 Task: Add Kettle & Fire Mushroom Bisque Soup With Chicken Bone Broth to the cart.
Action: Mouse moved to (276, 118)
Screenshot: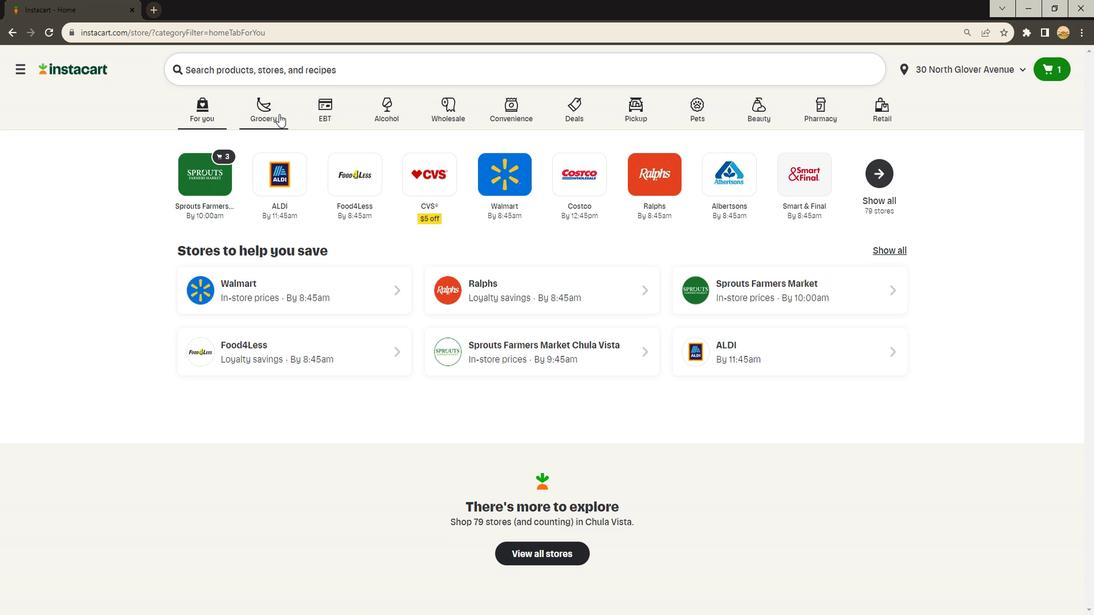 
Action: Mouse pressed left at (276, 118)
Screenshot: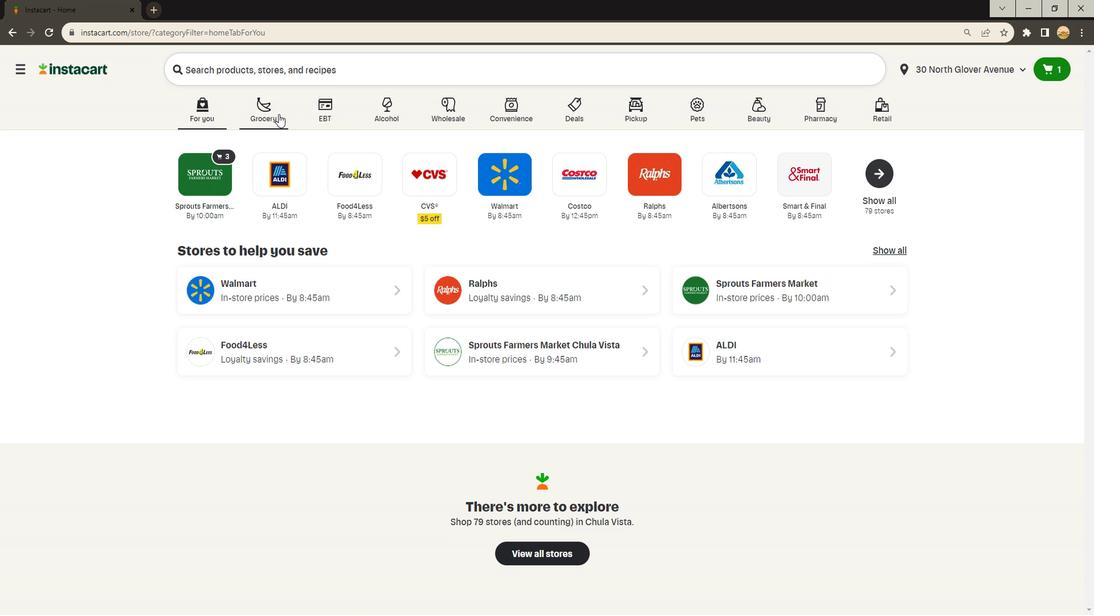 
Action: Mouse moved to (282, 317)
Screenshot: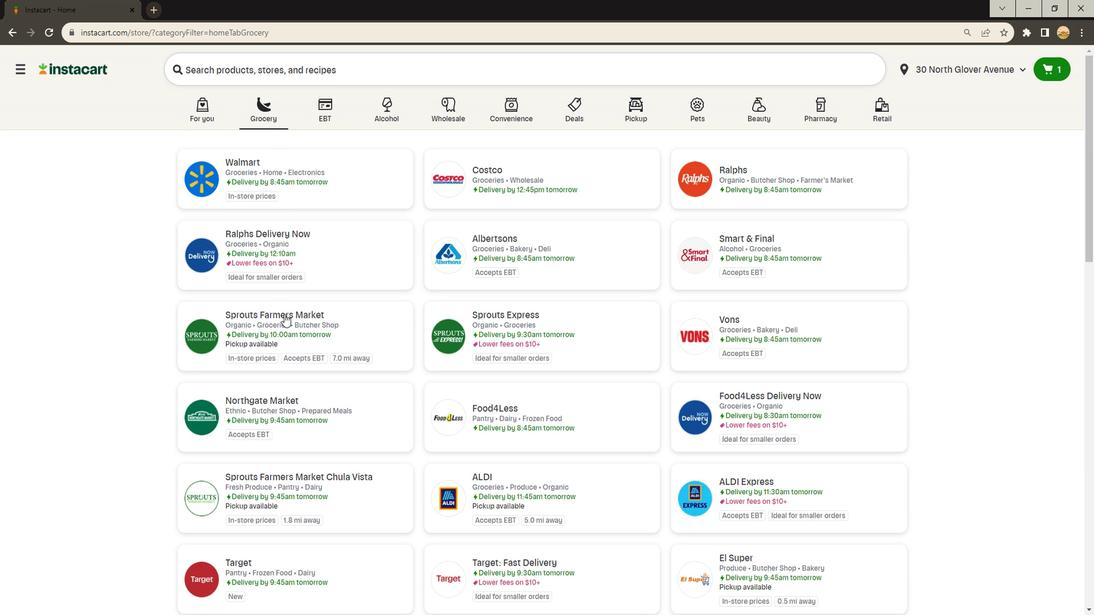 
Action: Mouse pressed left at (282, 317)
Screenshot: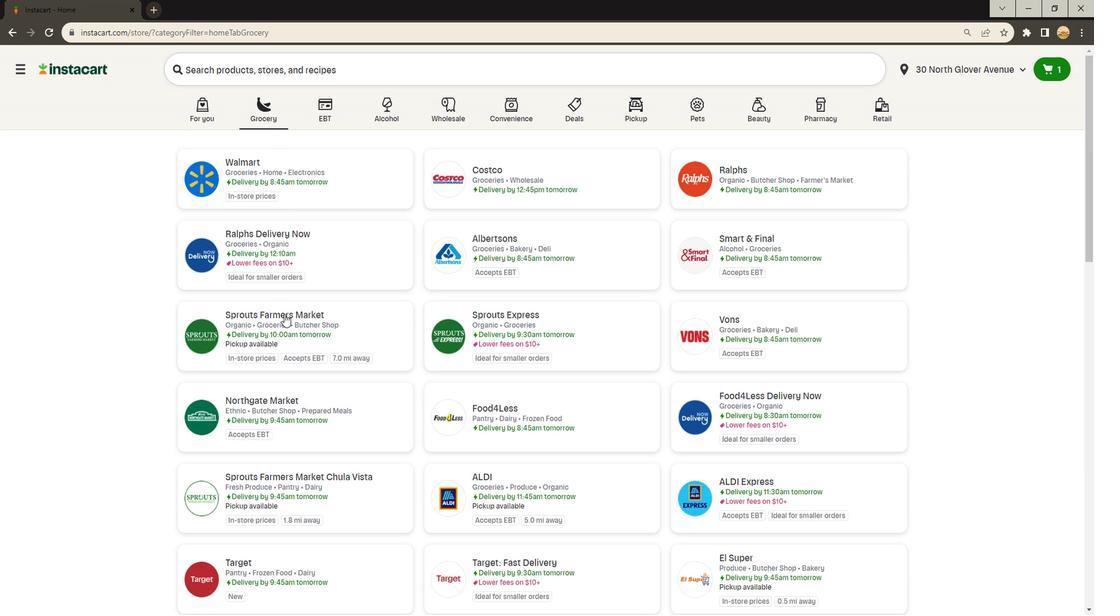 
Action: Mouse moved to (122, 298)
Screenshot: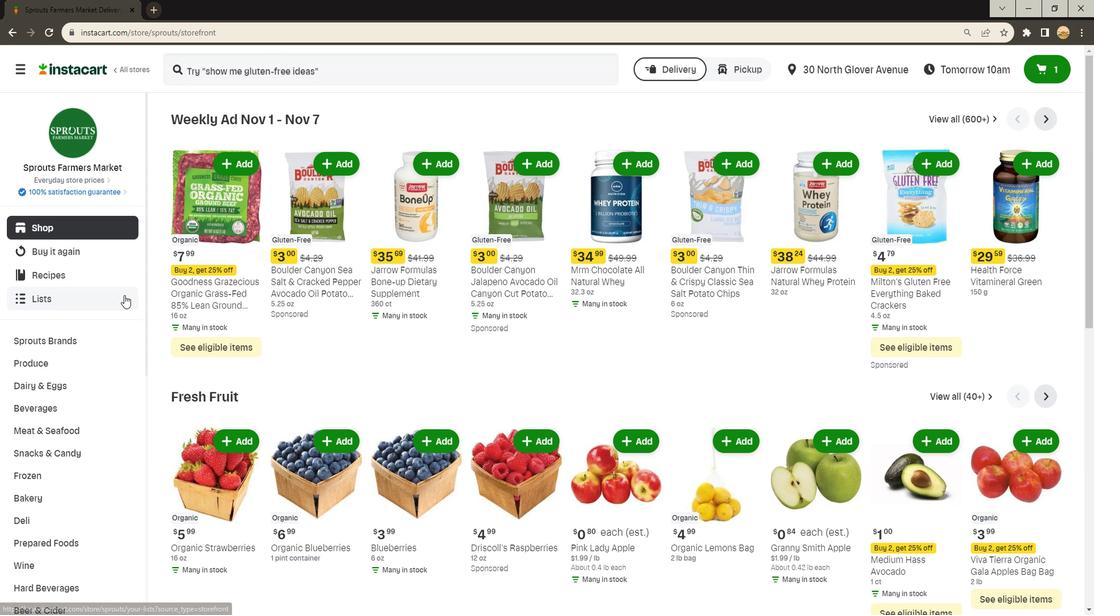 
Action: Mouse scrolled (122, 297) with delta (0, 0)
Screenshot: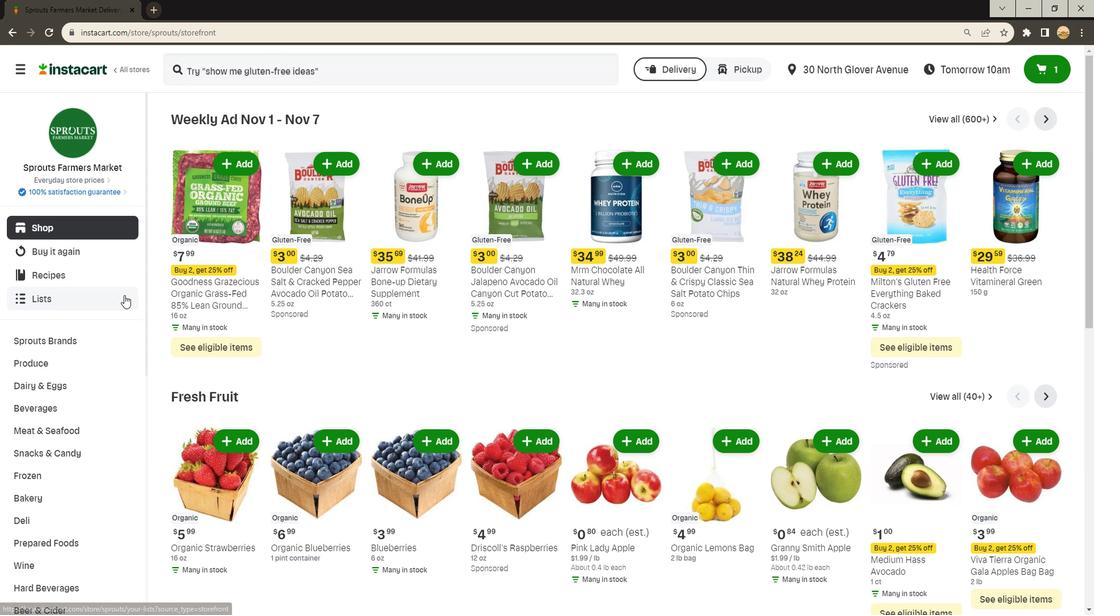 
Action: Mouse moved to (120, 298)
Screenshot: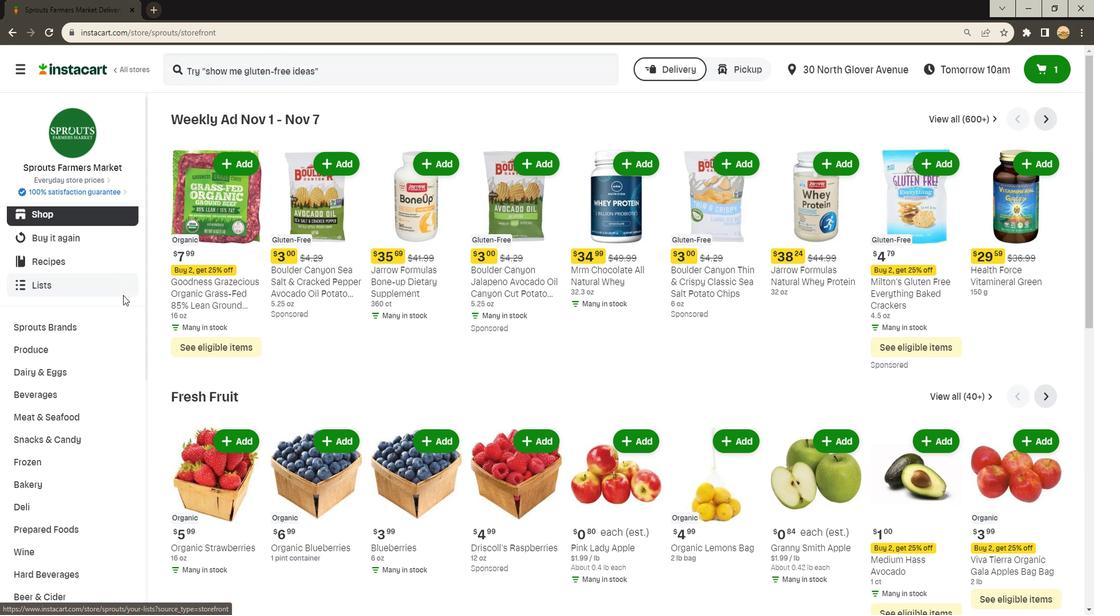
Action: Mouse scrolled (120, 297) with delta (0, 0)
Screenshot: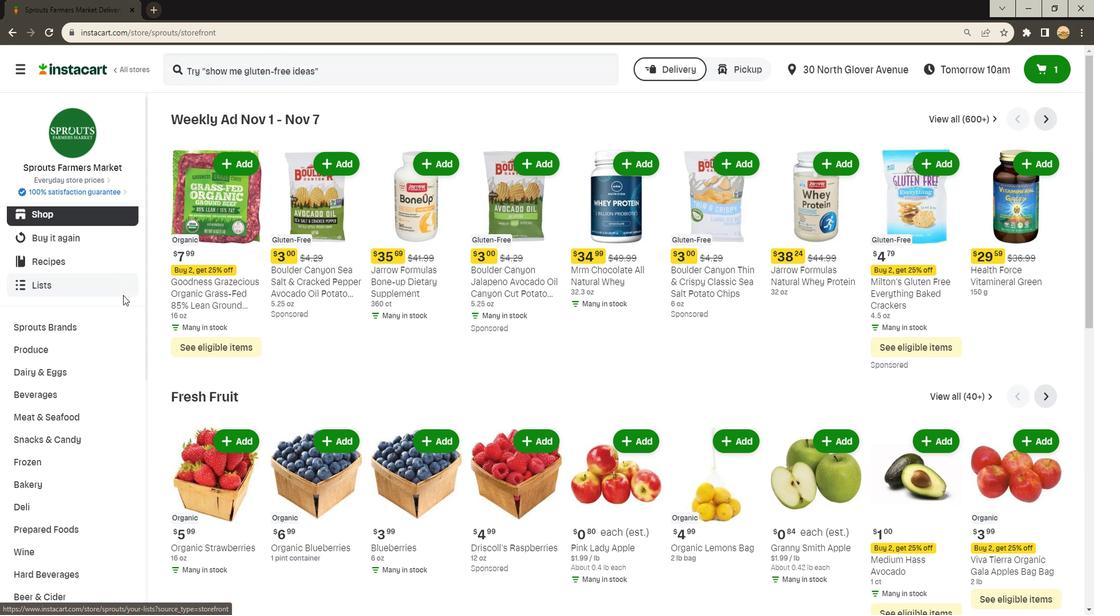 
Action: Mouse moved to (119, 298)
Screenshot: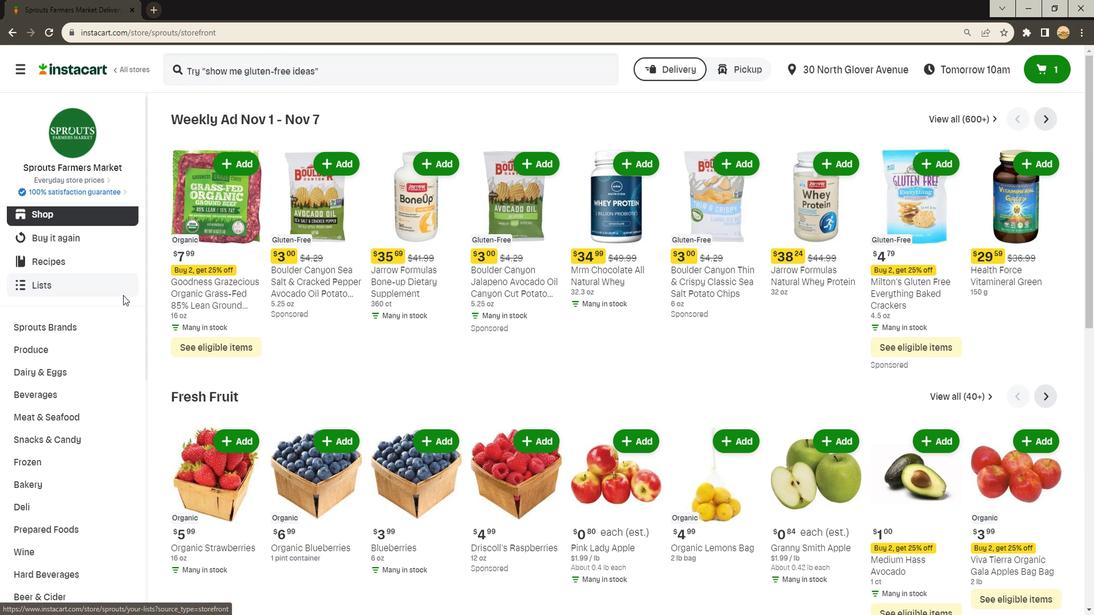 
Action: Mouse scrolled (119, 297) with delta (0, 0)
Screenshot: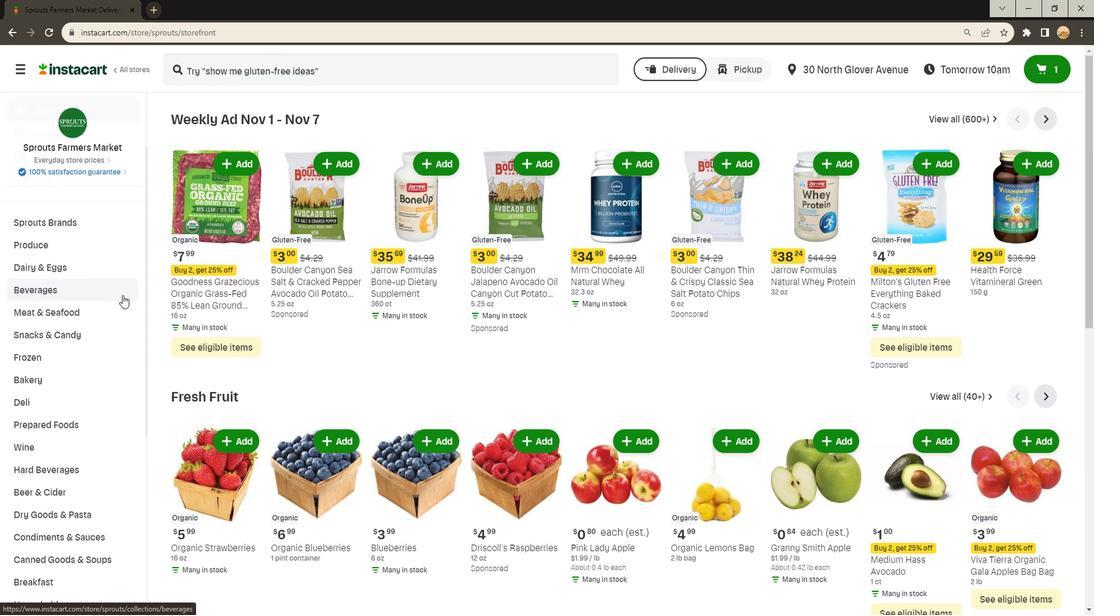 
Action: Mouse scrolled (119, 297) with delta (0, 0)
Screenshot: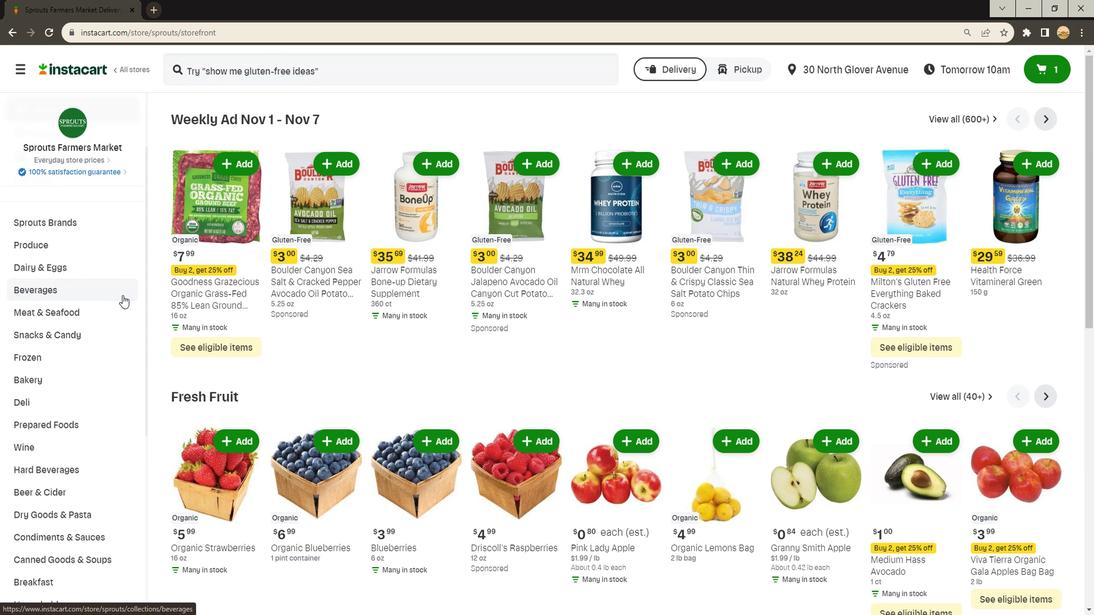 
Action: Mouse scrolled (119, 297) with delta (0, 0)
Screenshot: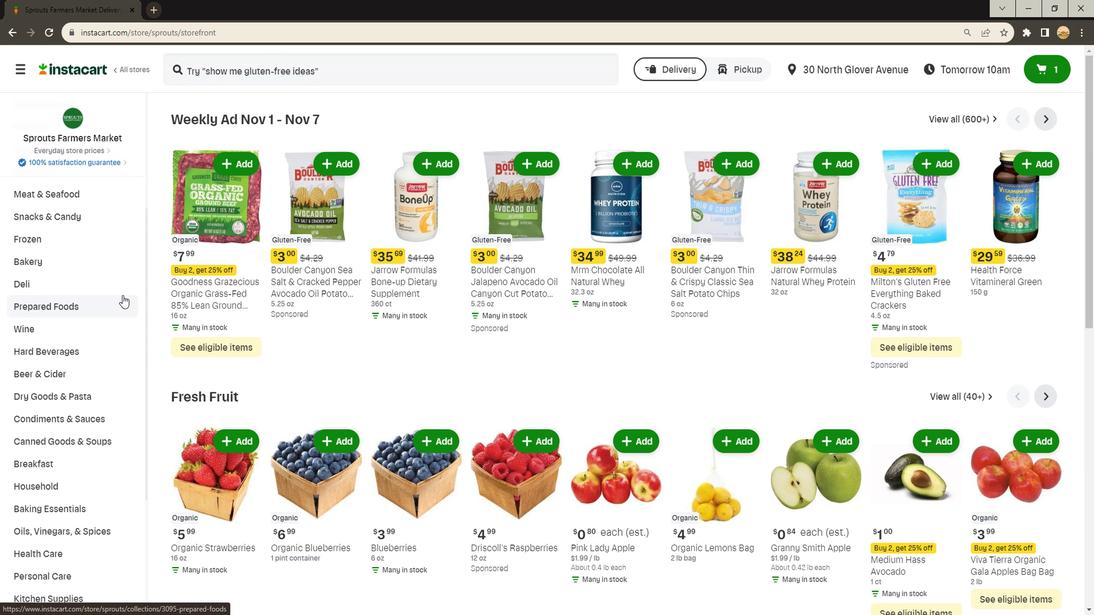 
Action: Mouse moved to (58, 388)
Screenshot: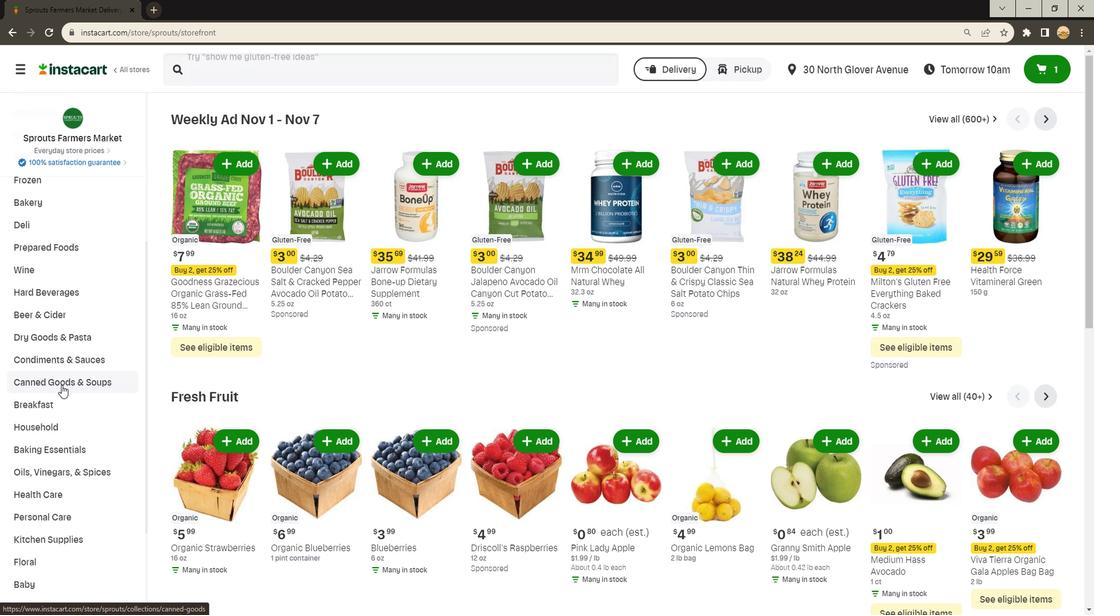 
Action: Mouse pressed left at (58, 388)
Screenshot: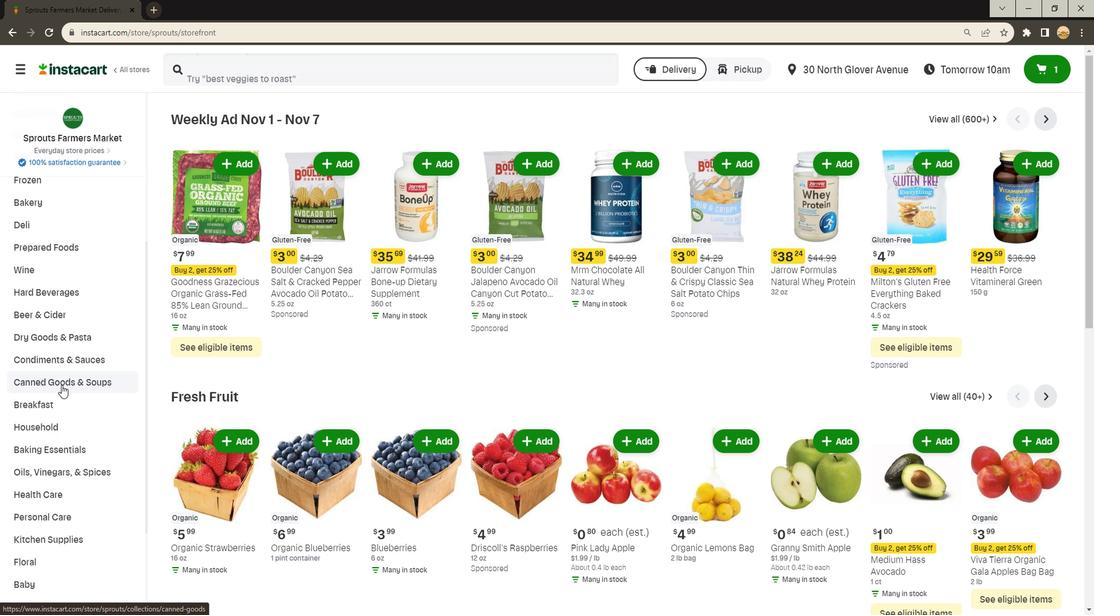 
Action: Mouse moved to (852, 151)
Screenshot: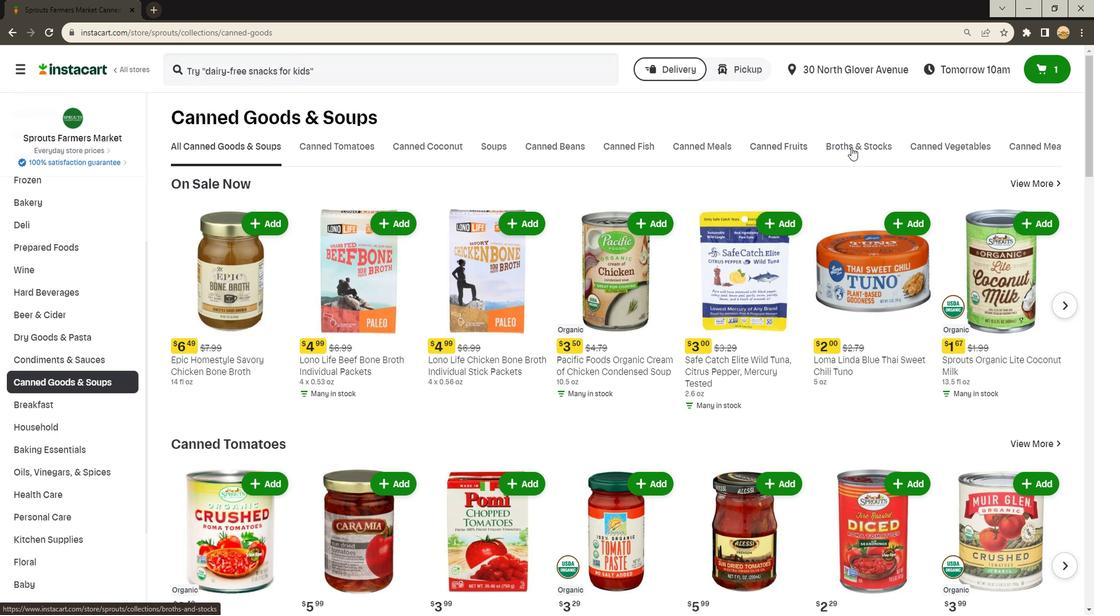 
Action: Mouse pressed left at (852, 151)
Screenshot: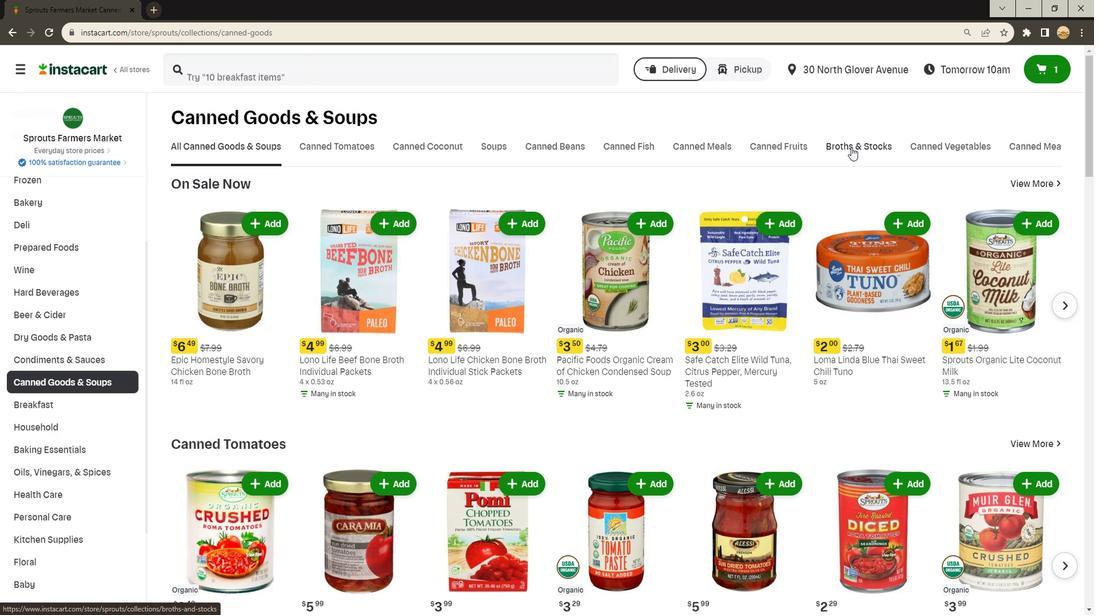 
Action: Mouse moved to (418, 78)
Screenshot: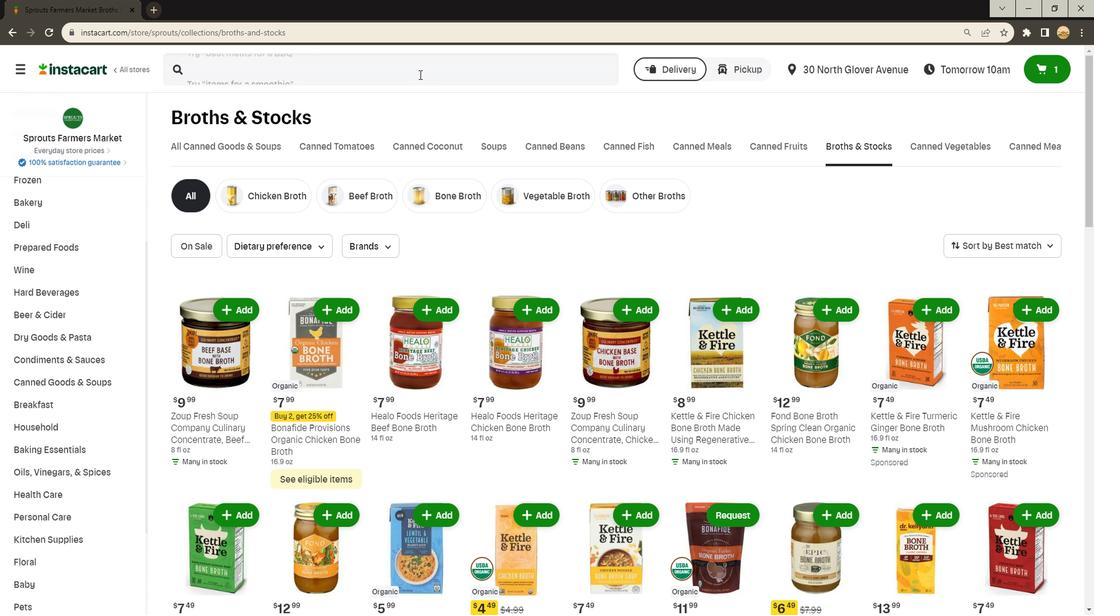 
Action: Mouse pressed left at (418, 78)
Screenshot: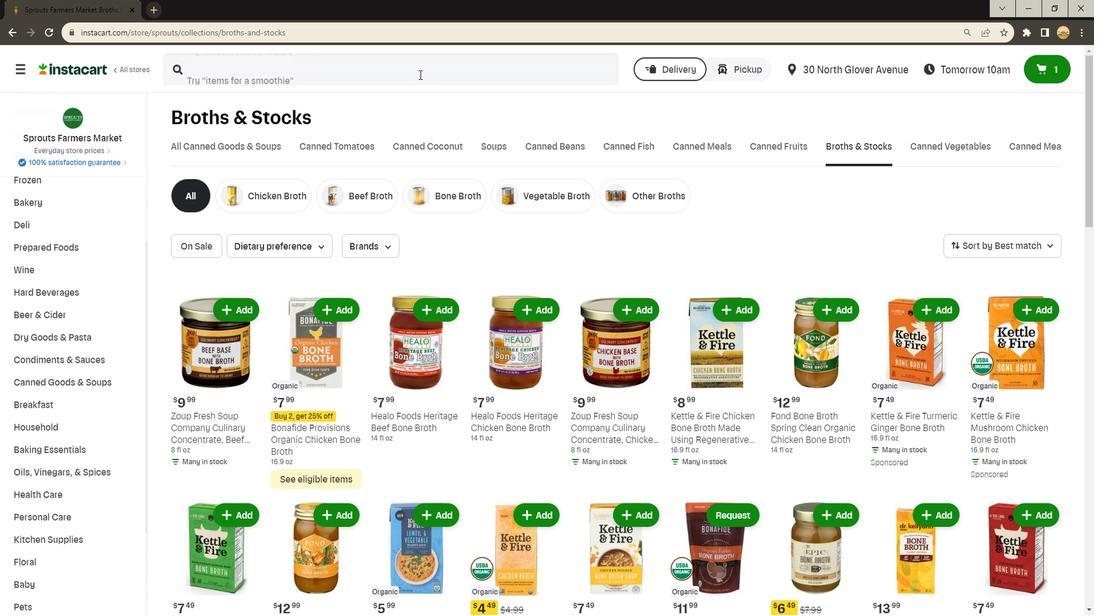 
Action: Key pressed <Key.shift><Key.shift><Key.shift><Key.shift><Key.shift><Key.shift><Key.shift><Key.shift><Key.shift><Key.shift><Key.shift><Key.shift><Key.shift><Key.shift><Key.shift><Key.shift><Key.shift><Key.shift><Key.shift><Key.shift><Key.shift><Key.shift><Key.shift><Key.shift><Key.shift><Key.shift><Key.shift><Key.shift><Key.shift><Key.shift><Key.shift><Key.shift><Key.shift><Key.shift><Key.shift><Key.shift><Key.shift><Key.shift><Key.shift>Kettle<Key.space><Key.shift><Key.shift><Key.shift><Key.shift><Key.shift><Key.shift><Key.shift>&<Key.space><Key.shift>Fire<Key.space><Key.shift><Key.shift>Mushroom<Key.space><Key.shift>Bisque<Key.space><Key.shift>Soup<Key.space><Key.shift>With<Key.space><Key.shift>Chicken<Key.space><Key.shift>Bone<Key.space><Key.shift>Broth<Key.enter>
Screenshot: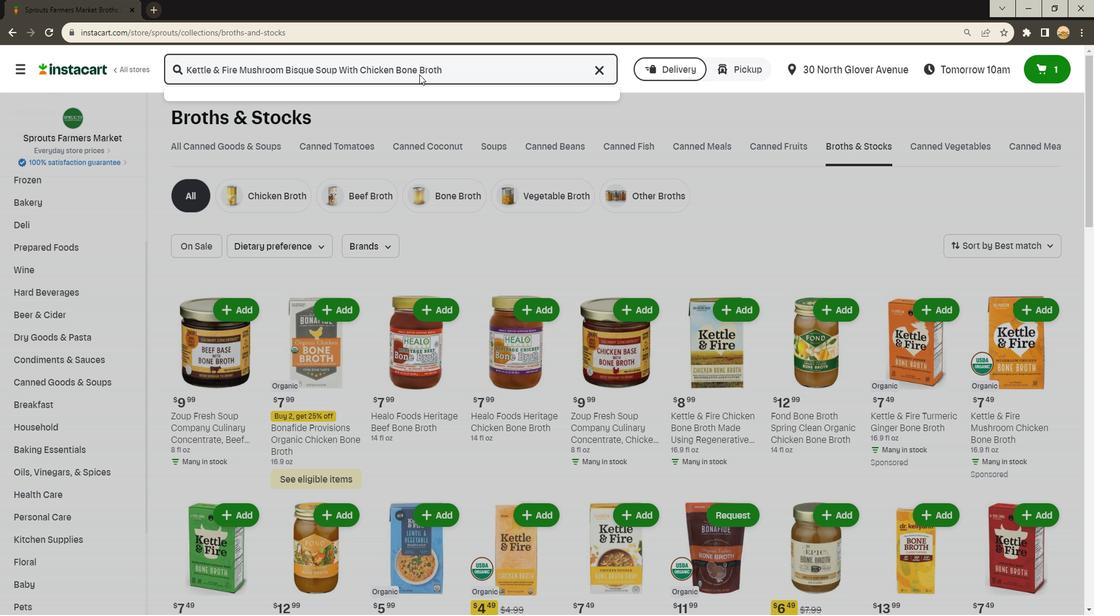 
Action: Mouse moved to (680, 181)
Screenshot: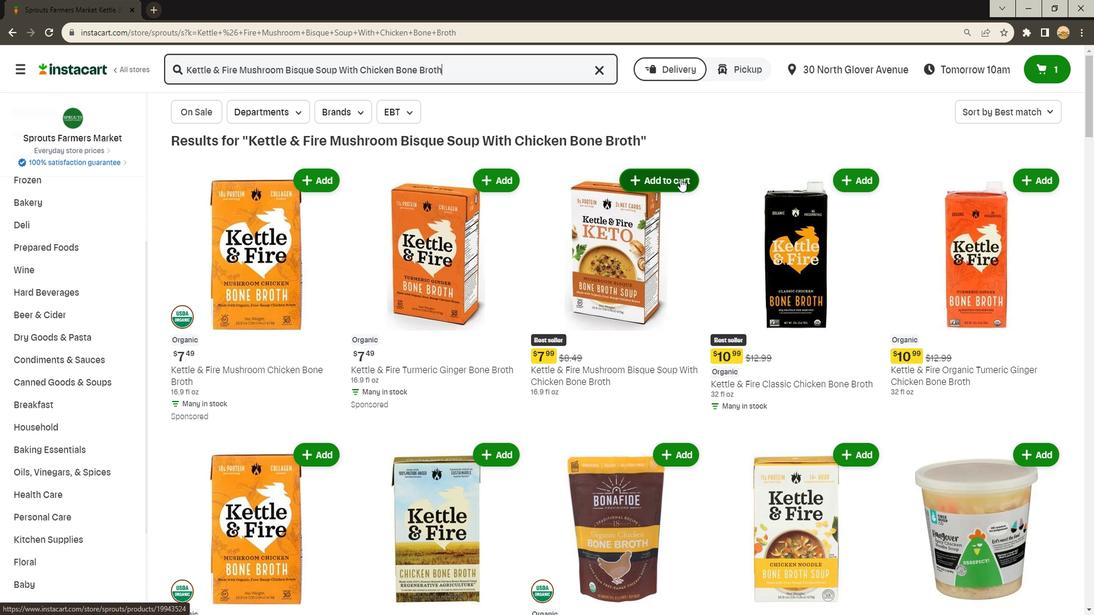 
Action: Mouse pressed left at (680, 181)
Screenshot: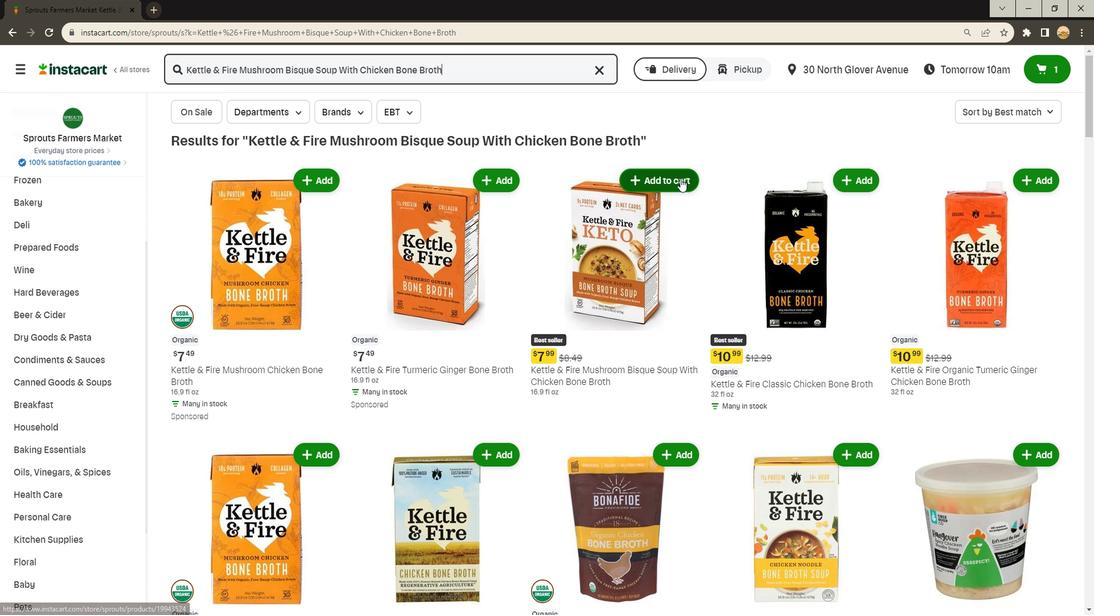 
Action: Mouse moved to (693, 242)
Screenshot: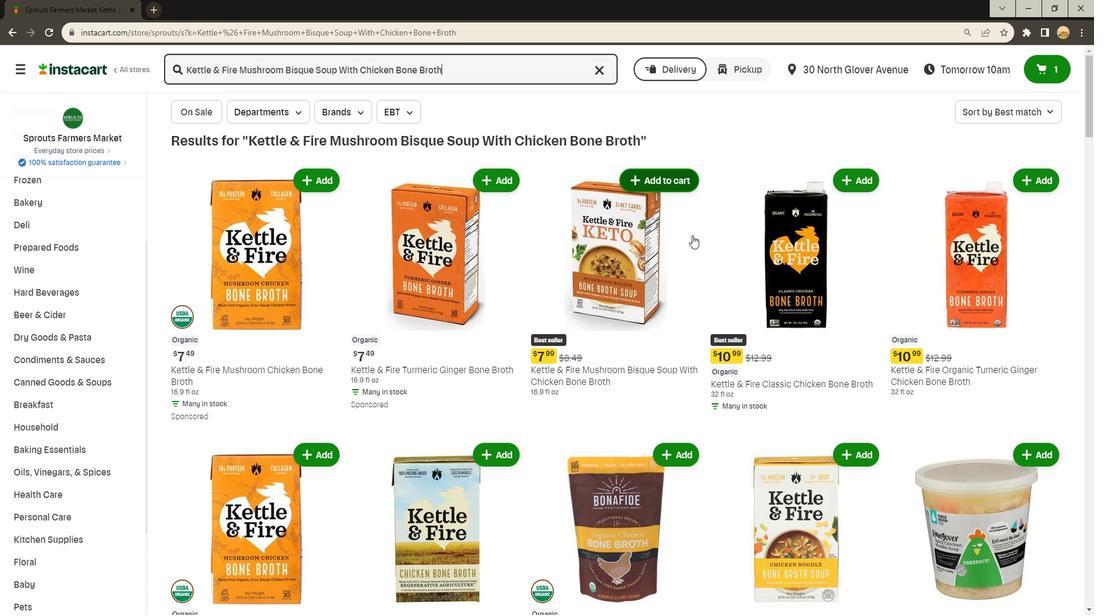 
